 Task: Open user snippets of csharp.
Action: Mouse moved to (2, 524)
Screenshot: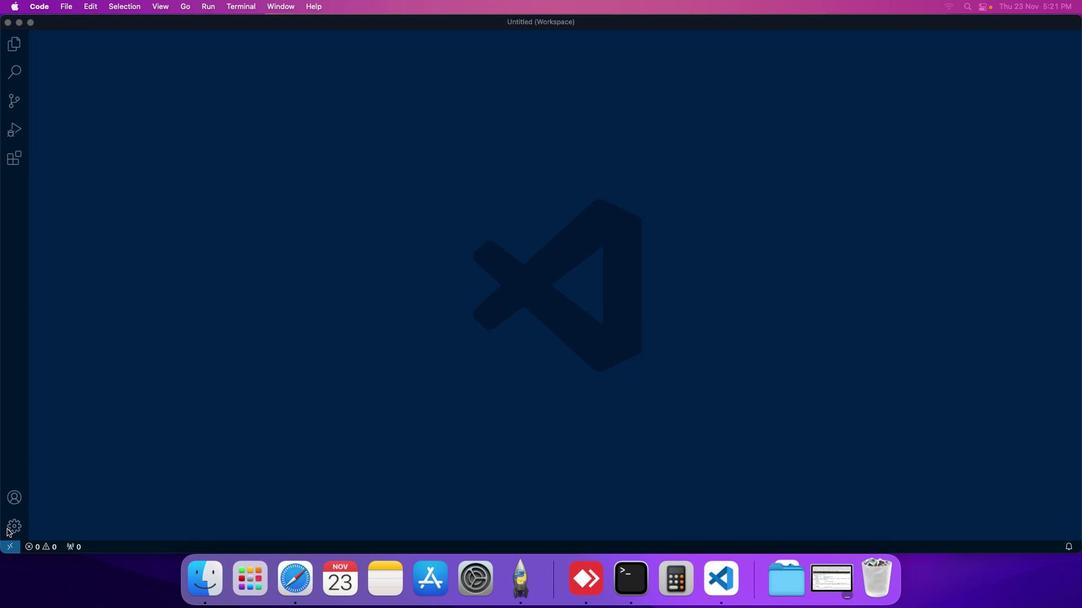 
Action: Mouse pressed left at (2, 524)
Screenshot: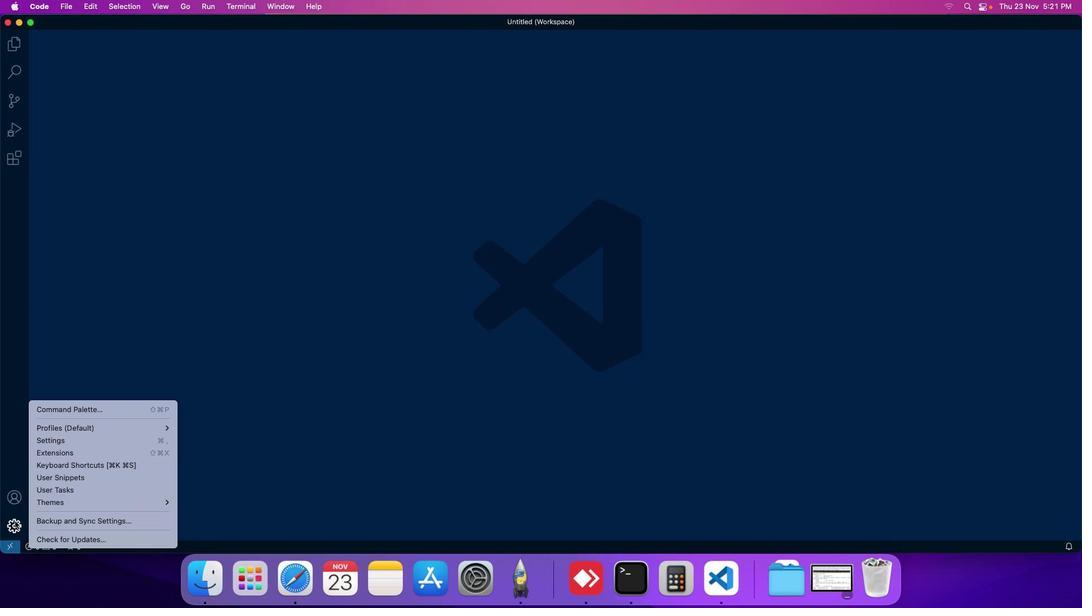 
Action: Mouse moved to (57, 471)
Screenshot: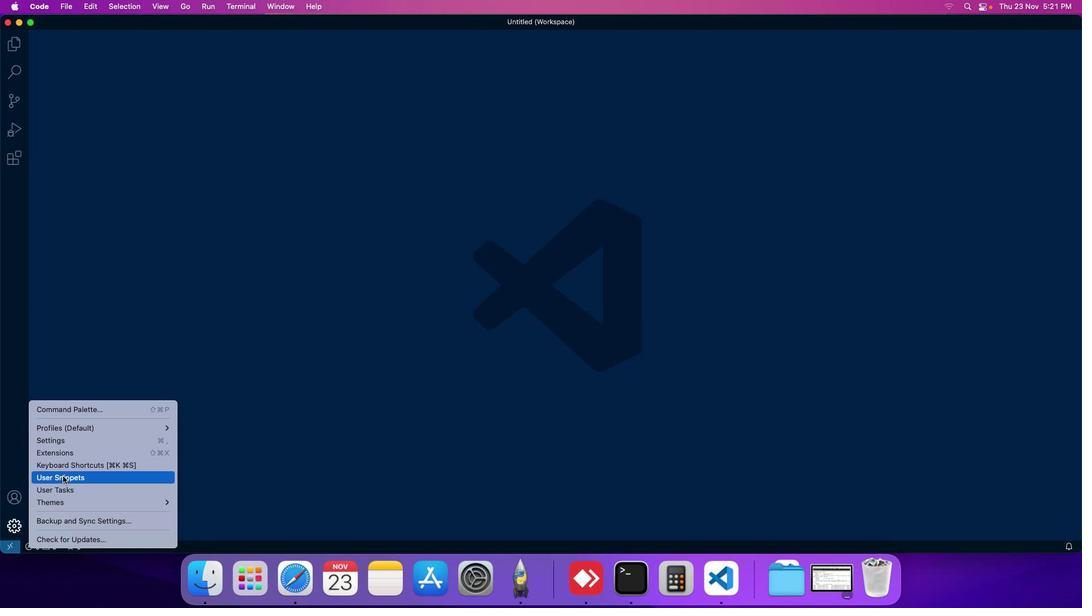 
Action: Mouse pressed left at (57, 471)
Screenshot: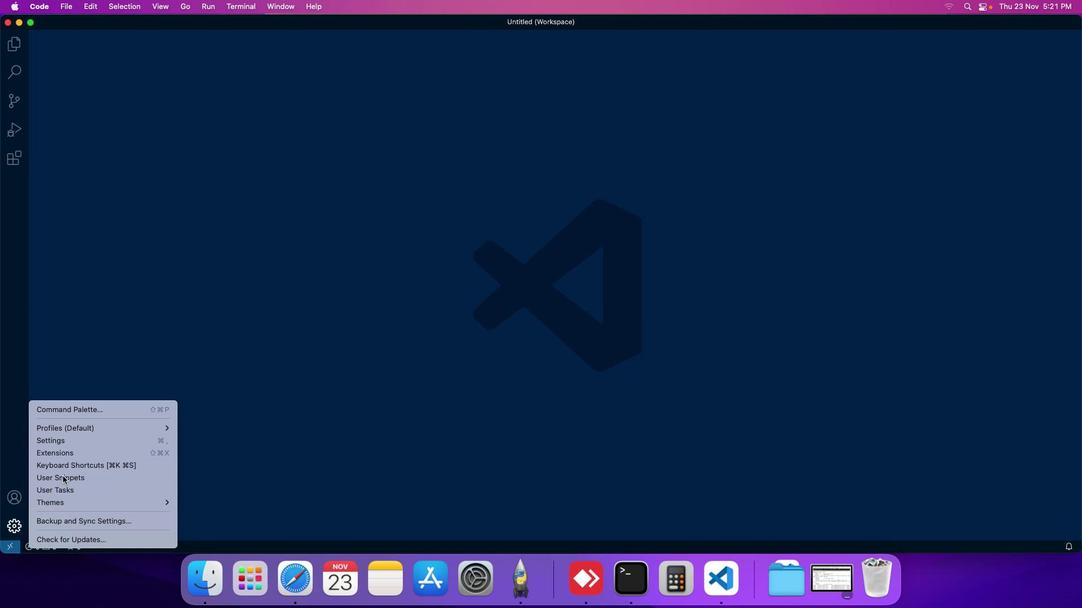 
Action: Mouse moved to (395, 187)
Screenshot: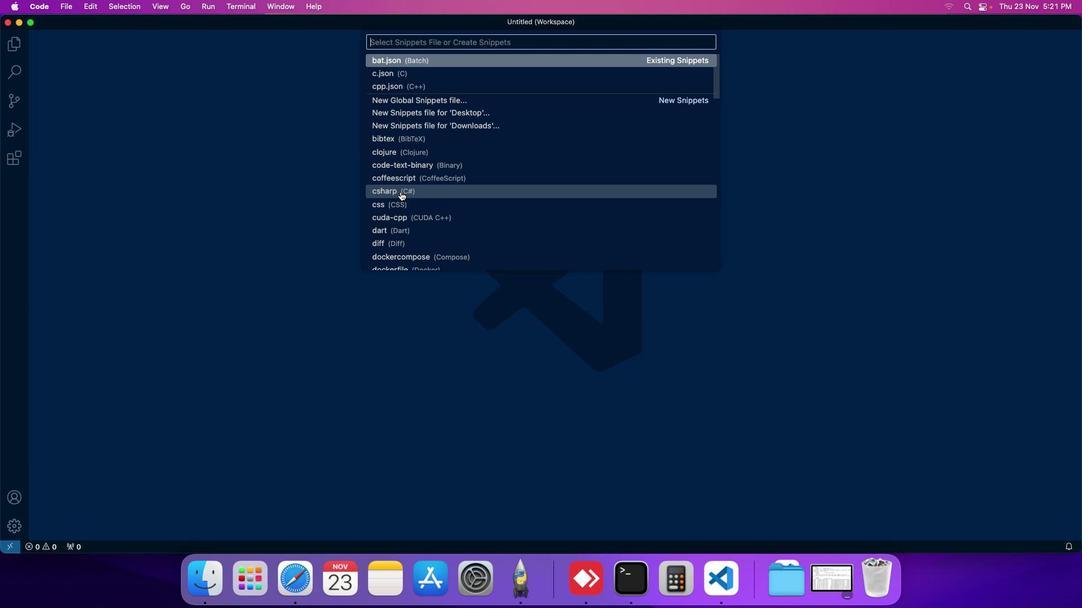 
Action: Mouse pressed left at (395, 187)
Screenshot: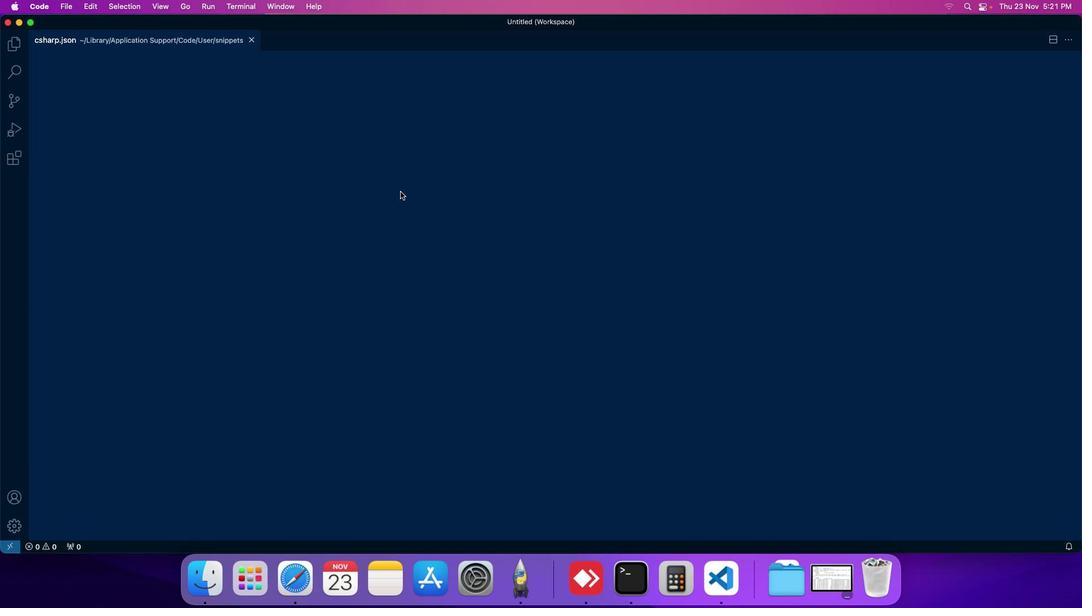 
Action: Mouse moved to (354, 226)
Screenshot: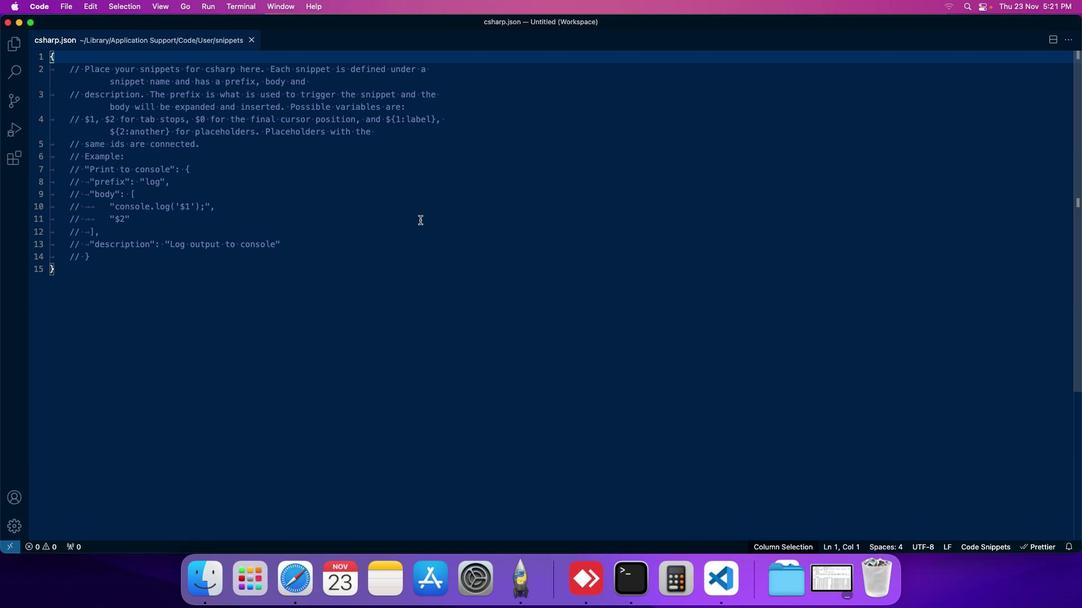 
